 Task: Use the formula "DIVIDE" in spreadsheet "Project portfolio".
Action: Mouse moved to (781, 308)
Screenshot: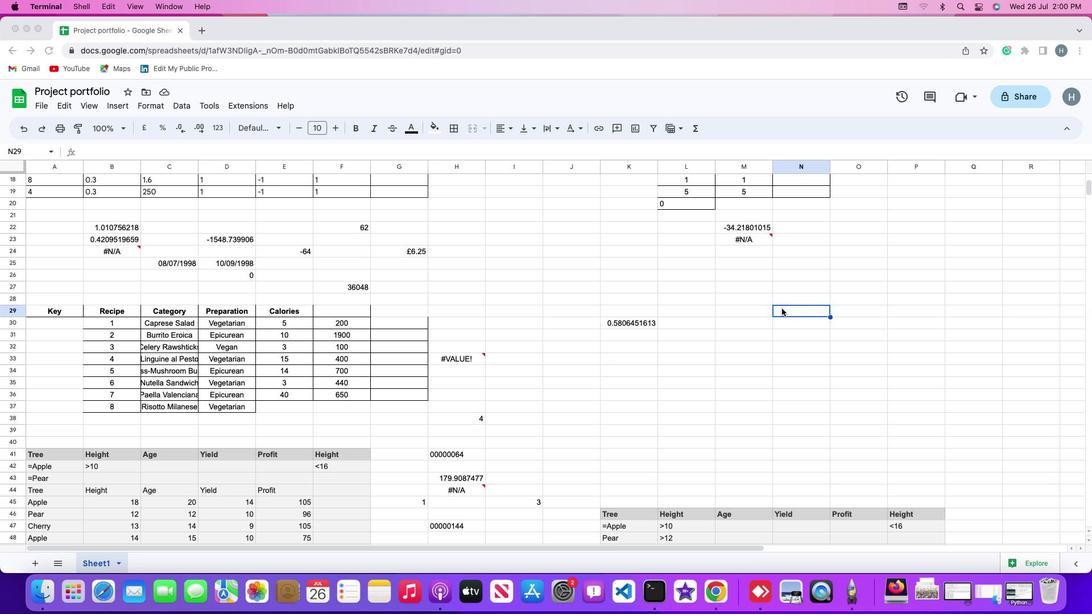 
Action: Mouse pressed left at (781, 308)
Screenshot: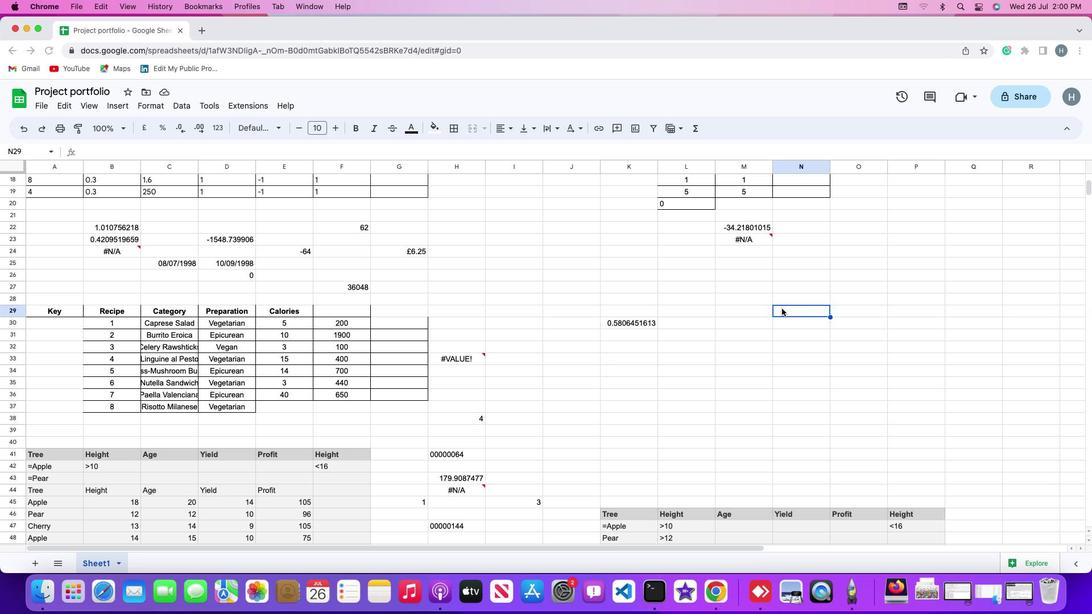 
Action: Mouse moved to (124, 103)
Screenshot: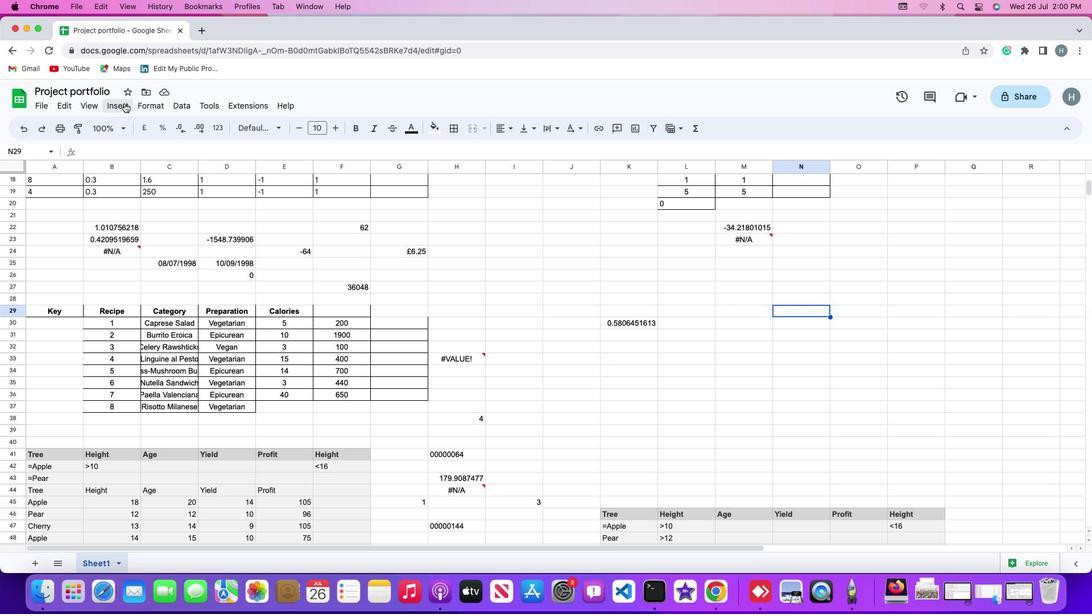 
Action: Mouse pressed left at (124, 103)
Screenshot: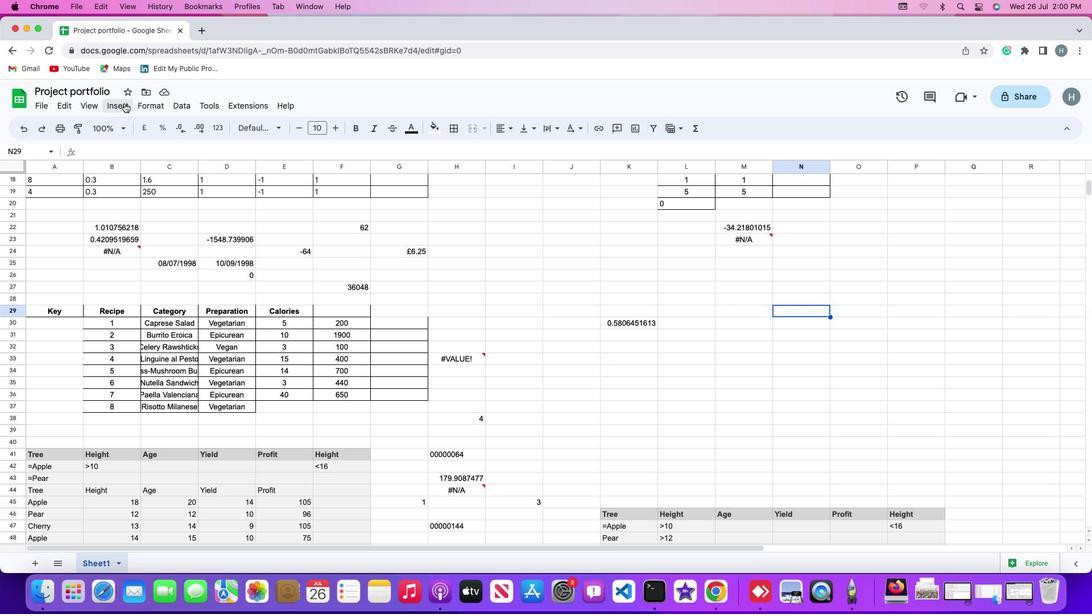 
Action: Mouse moved to (127, 287)
Screenshot: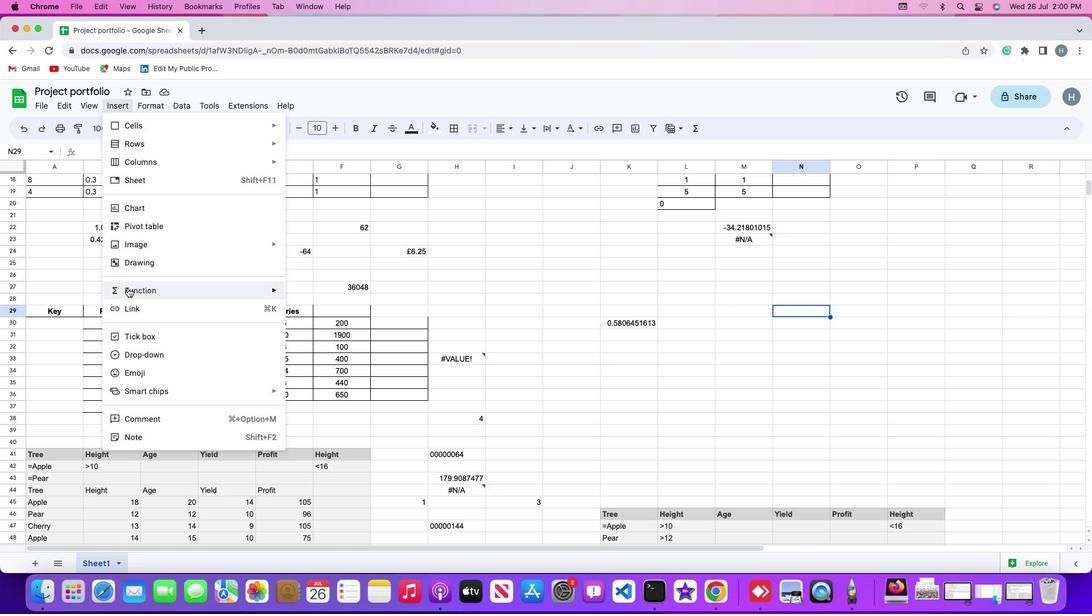 
Action: Mouse pressed left at (127, 287)
Screenshot: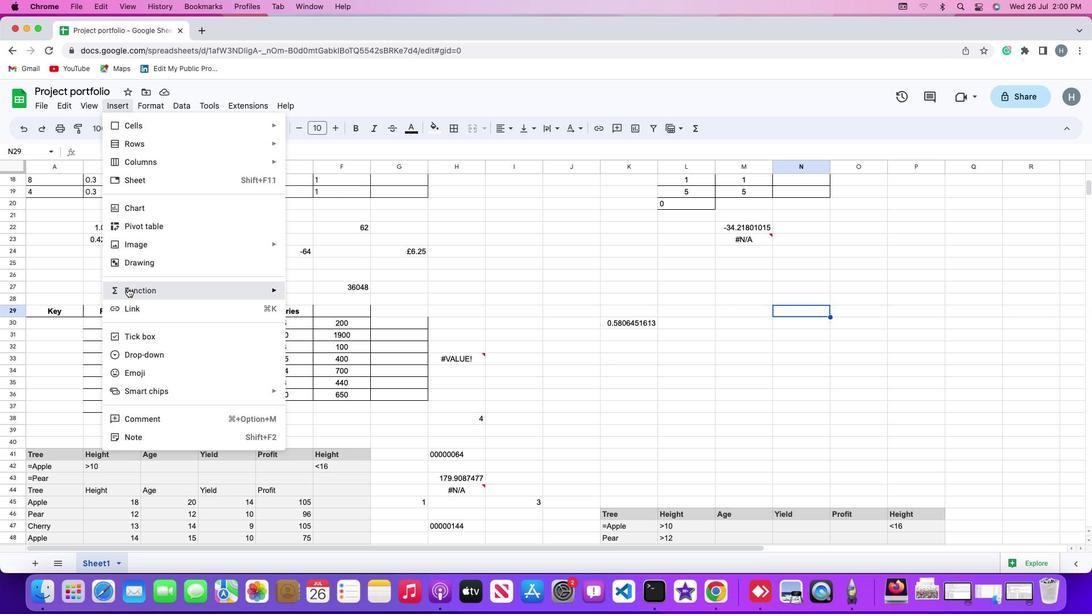 
Action: Mouse moved to (326, 243)
Screenshot: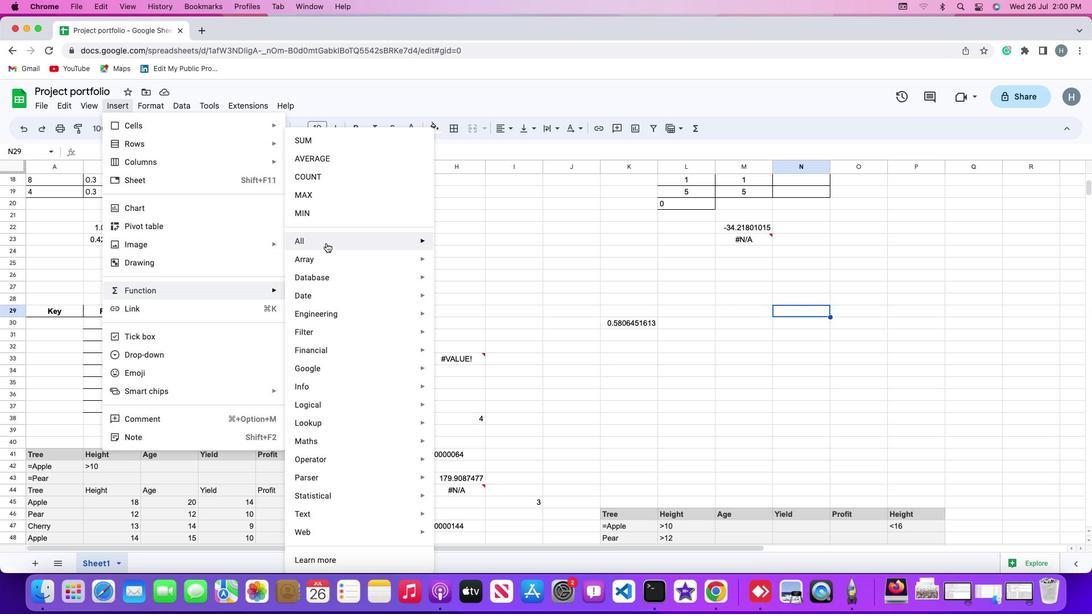
Action: Mouse pressed left at (326, 243)
Screenshot: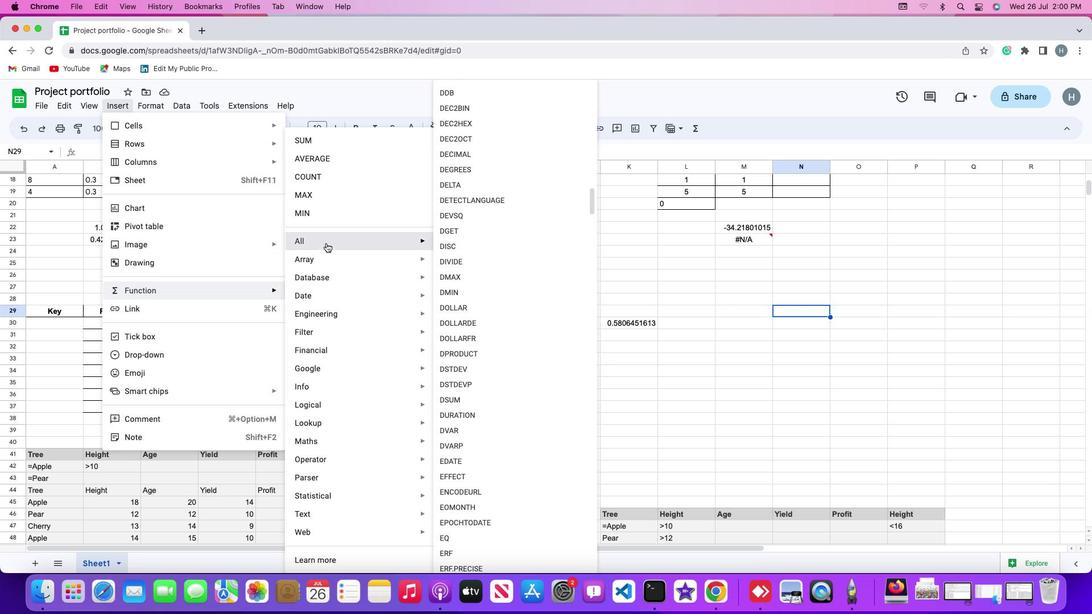 
Action: Mouse moved to (480, 265)
Screenshot: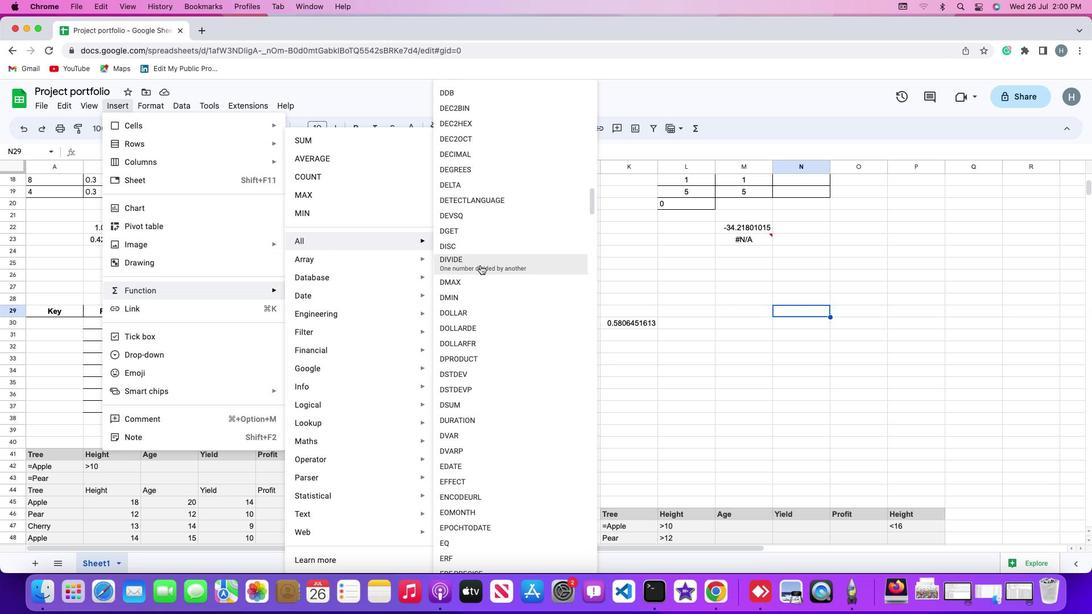 
Action: Mouse pressed left at (480, 265)
Screenshot: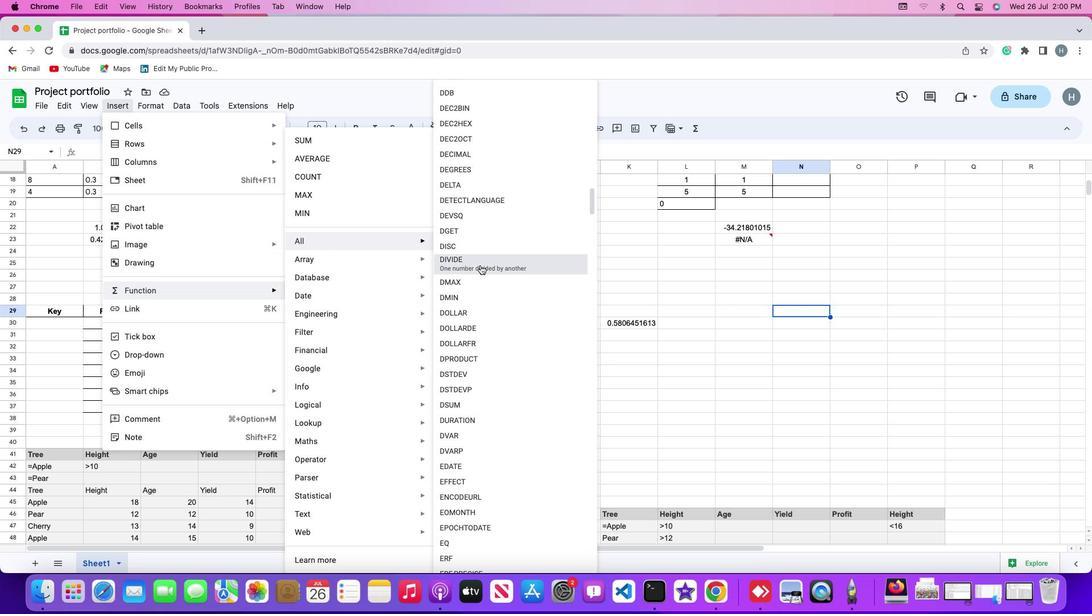 
Action: Mouse moved to (688, 294)
Screenshot: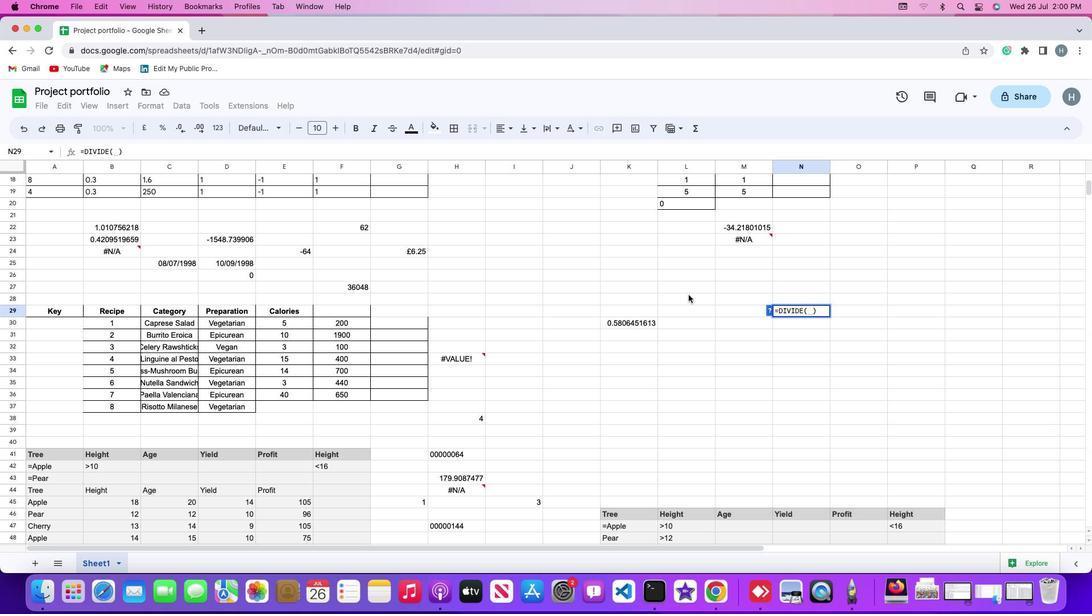 
Action: Key pressed '4'',''2'Key.enter
Screenshot: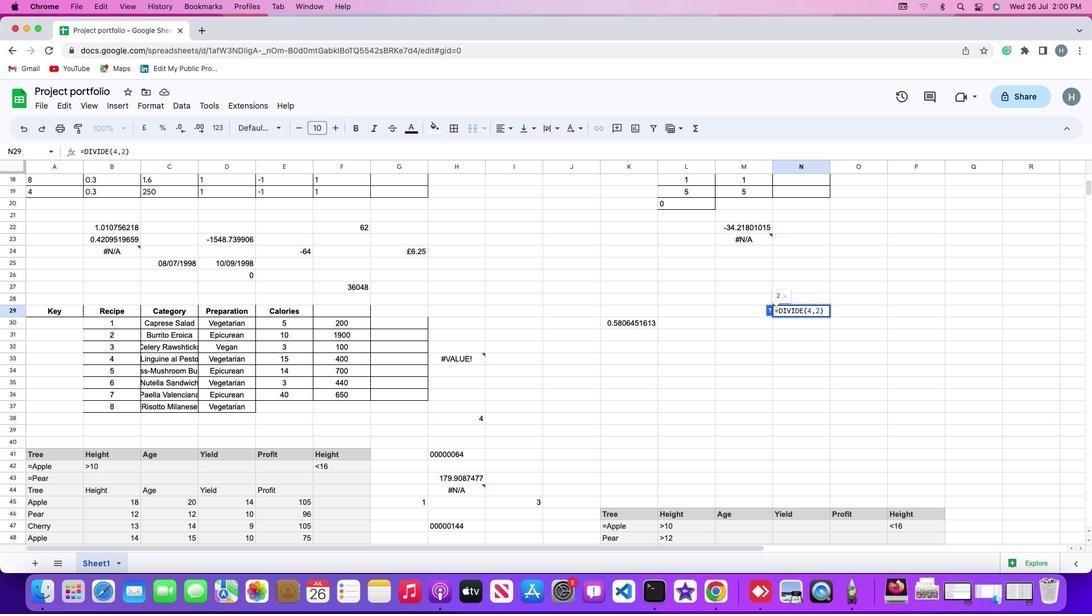 
